 Task: Print in statement paper size.
Action: Mouse moved to (80, 80)
Screenshot: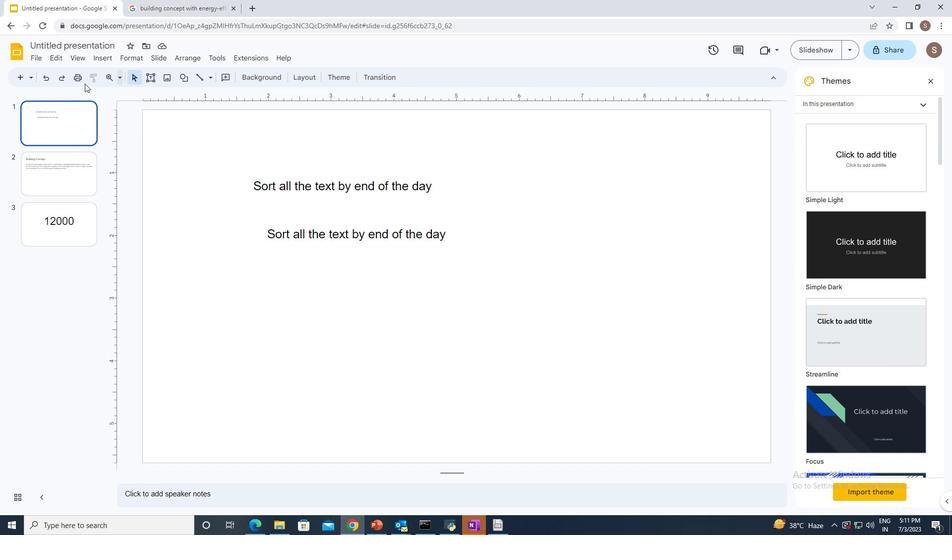 
Action: Mouse pressed left at (80, 80)
Screenshot: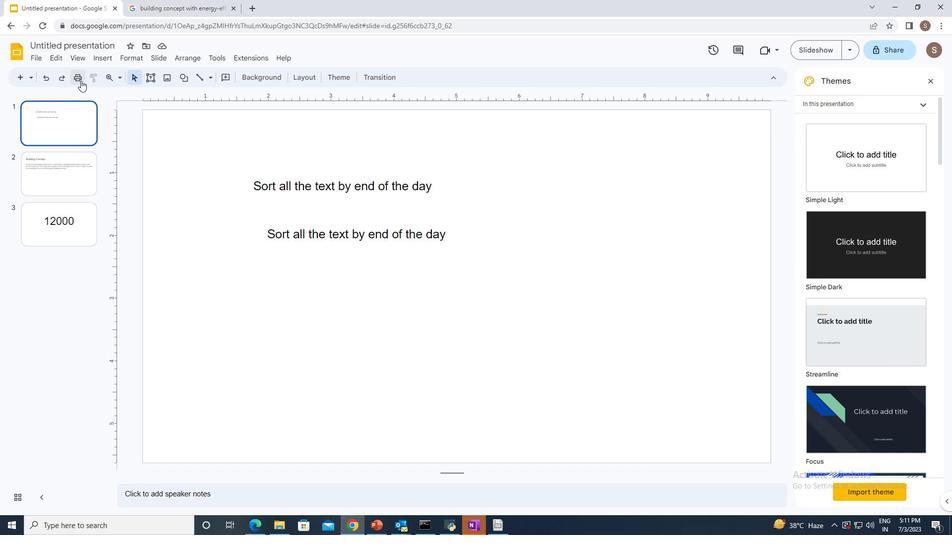 
Action: Mouse moved to (698, 161)
Screenshot: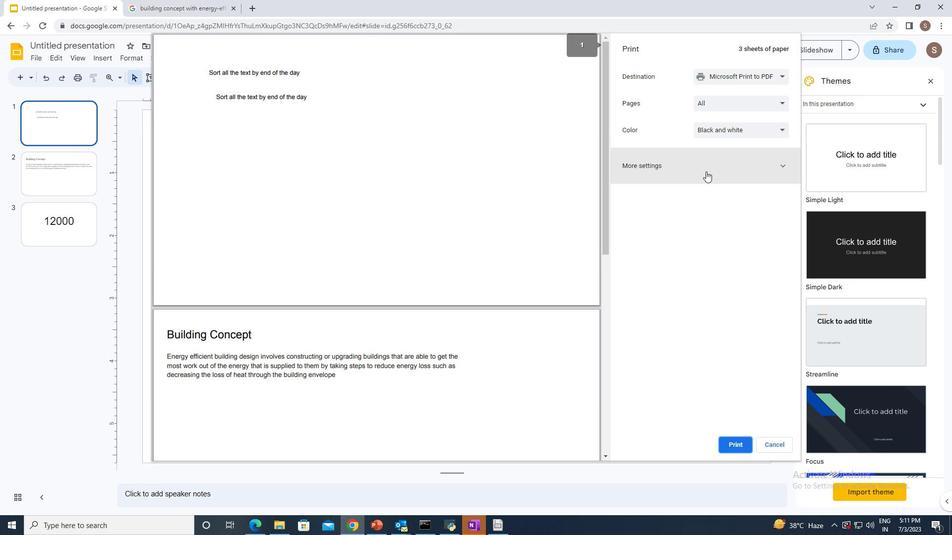 
Action: Mouse pressed left at (698, 161)
Screenshot: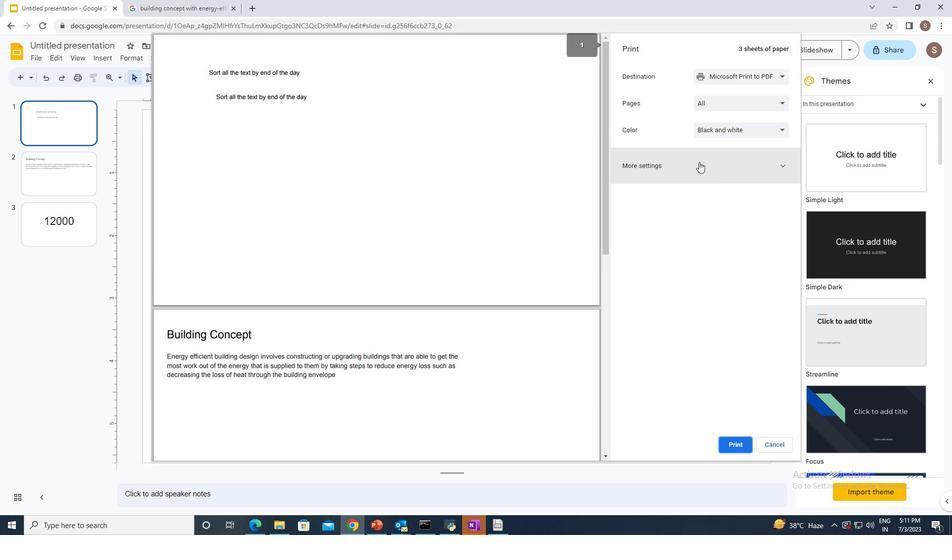 
Action: Mouse moved to (705, 198)
Screenshot: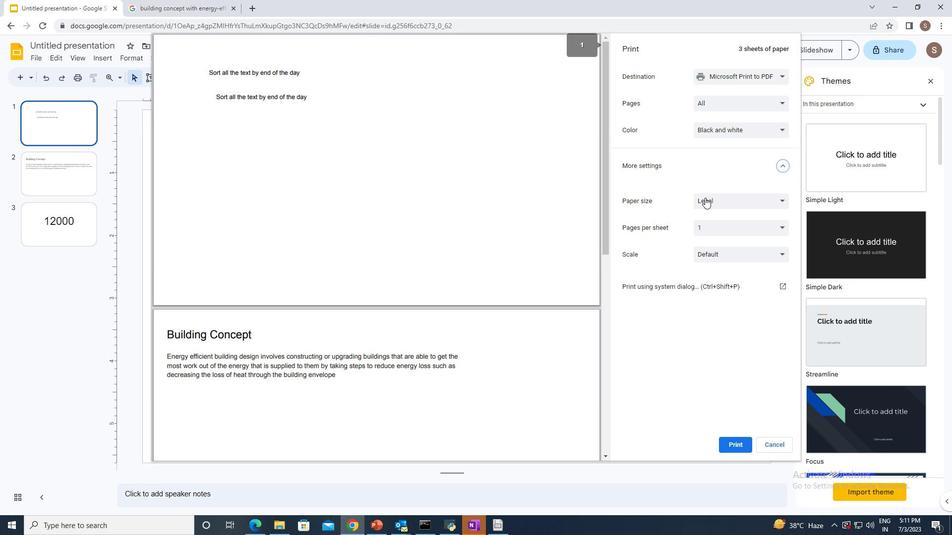 
Action: Mouse pressed left at (705, 198)
Screenshot: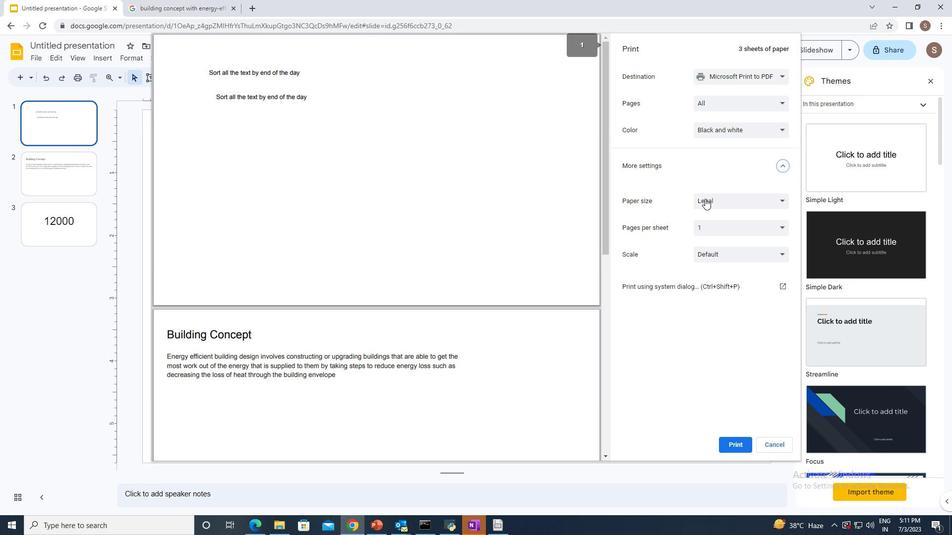 
Action: Mouse moved to (708, 239)
Screenshot: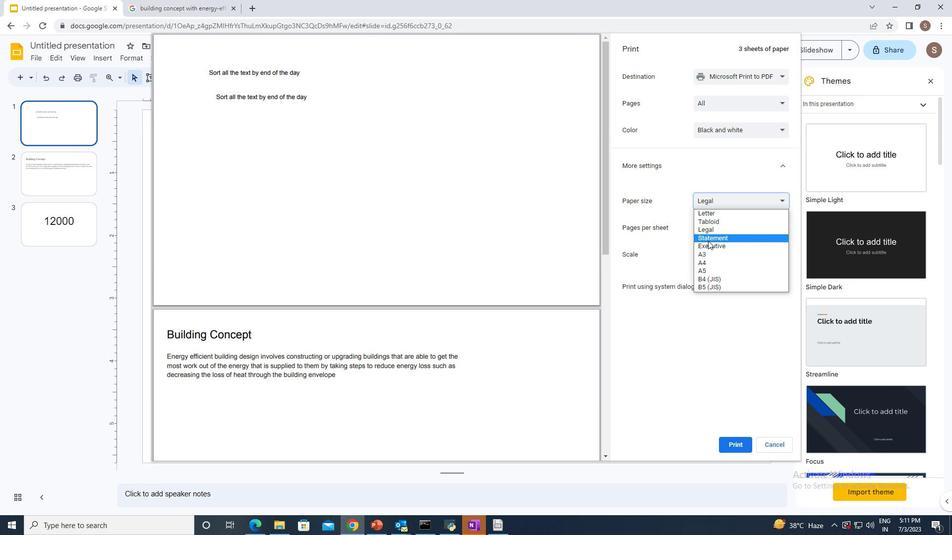 
Action: Mouse pressed left at (708, 239)
Screenshot: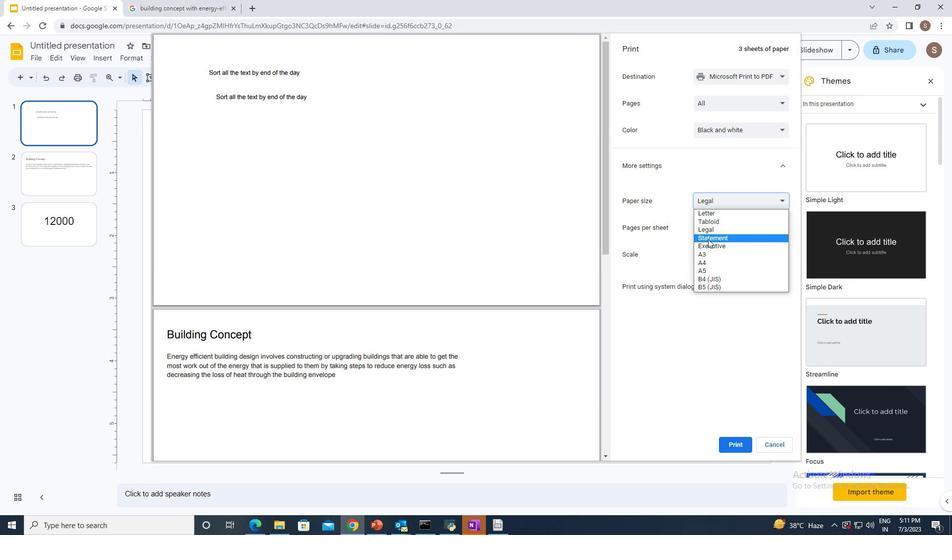
Action: Mouse moved to (724, 443)
Screenshot: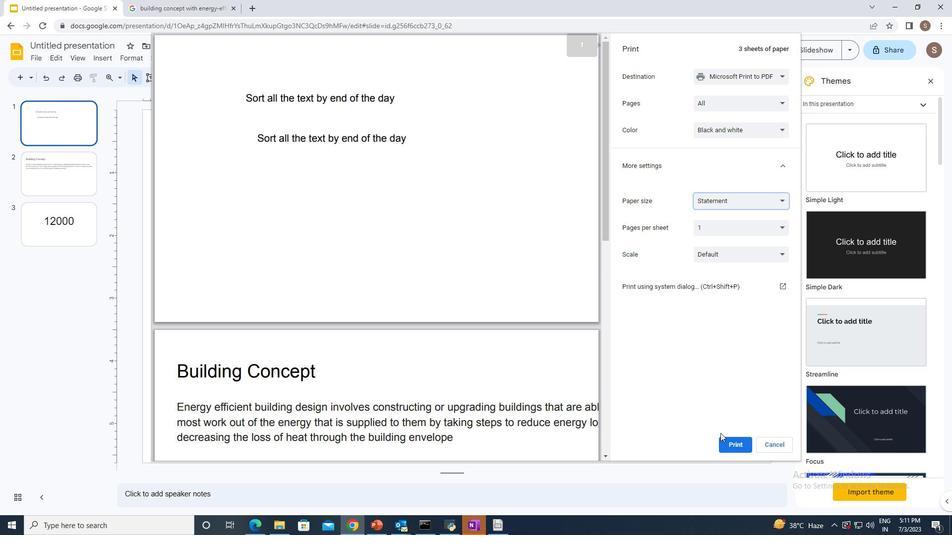 
Action: Mouse pressed left at (724, 443)
Screenshot: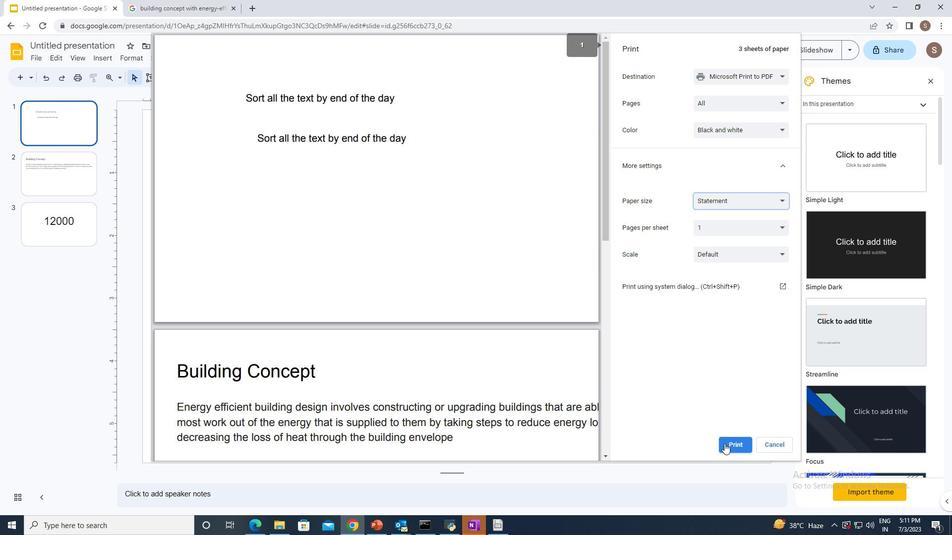 
